Task: Add the task  Implement a new cloud-based logistics management system for a company to the section Design Review Sprint in the project ApprisePro and add a Due Date to the respective task as 2024/04/18
Action: Mouse moved to (638, 451)
Screenshot: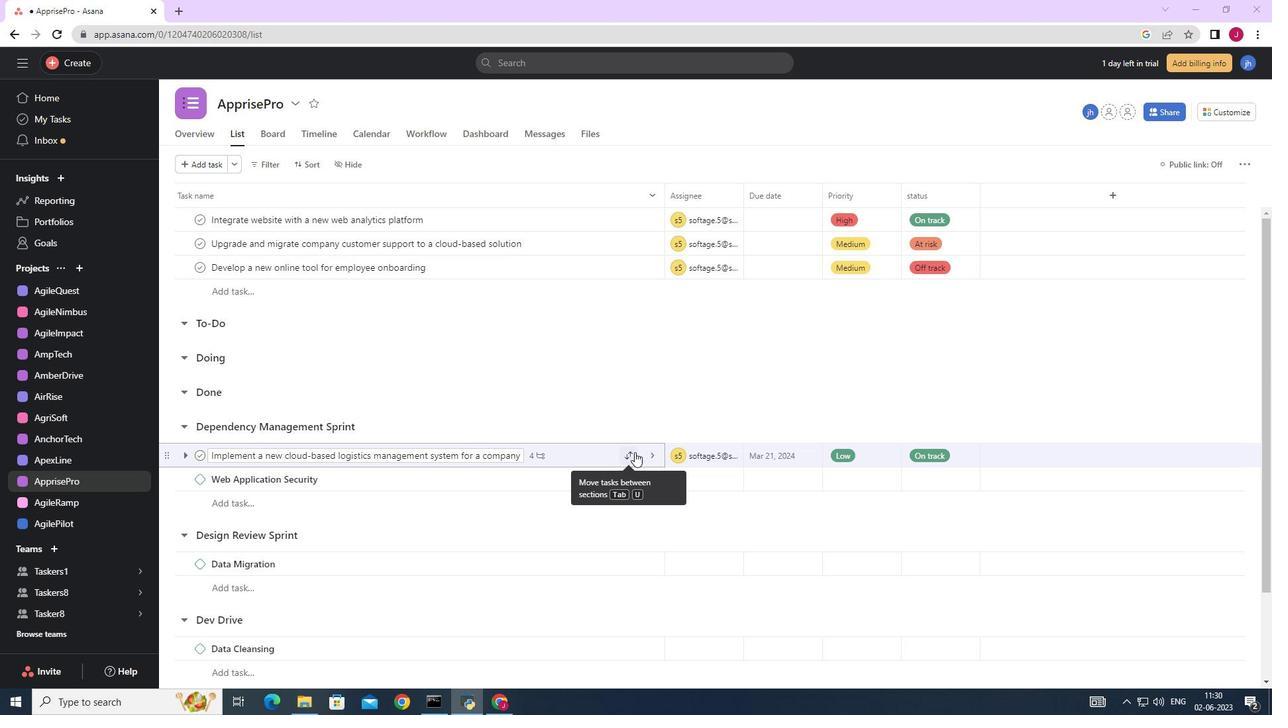 
Action: Mouse pressed left at (638, 451)
Screenshot: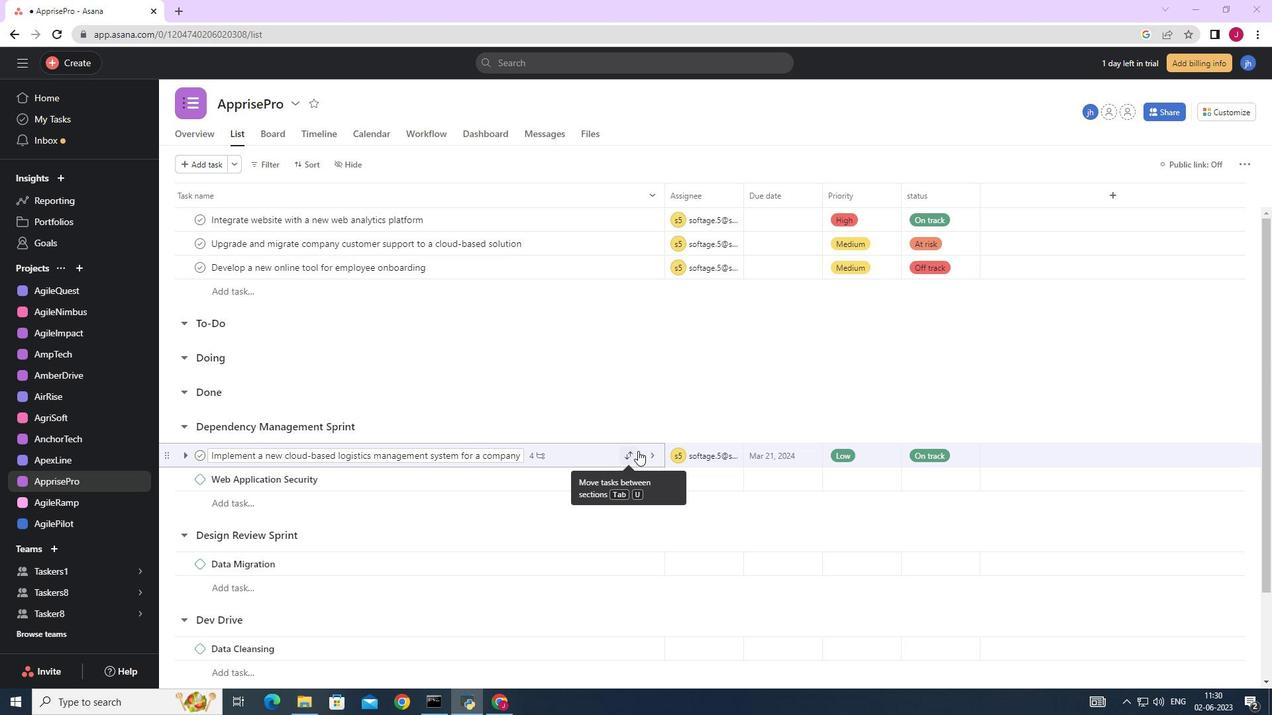 
Action: Mouse moved to (1252, 163)
Screenshot: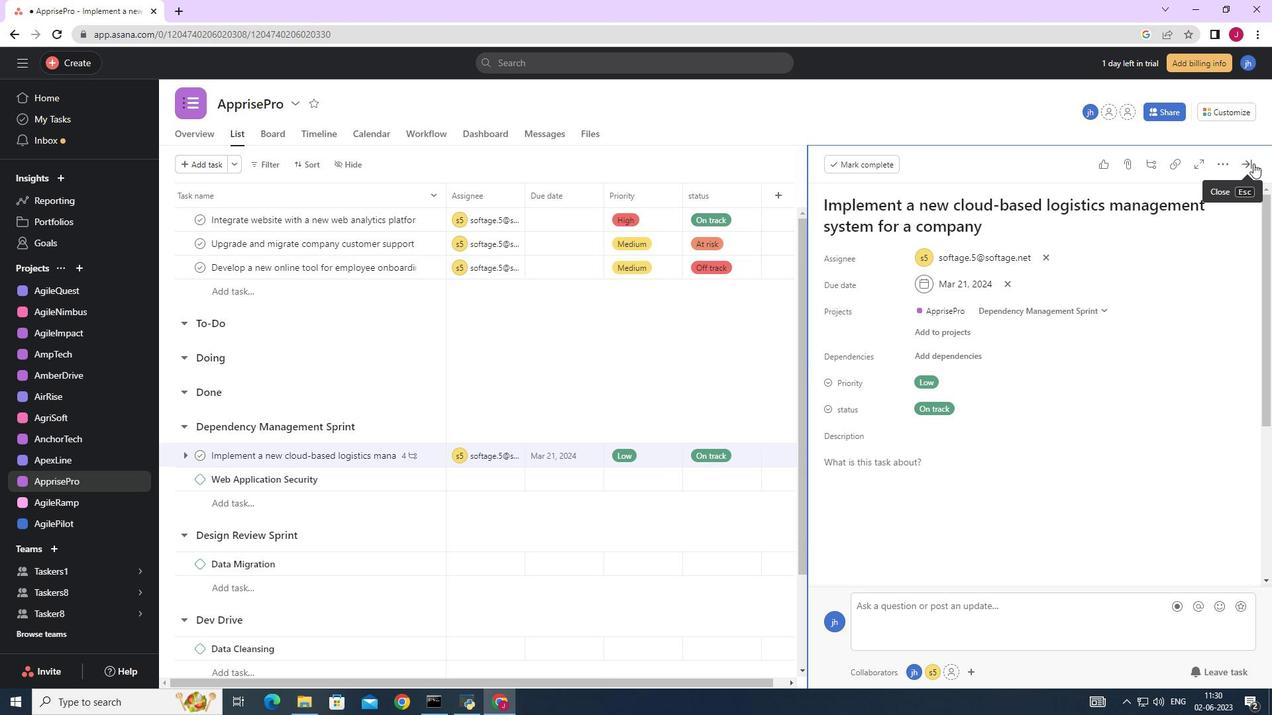 
Action: Mouse pressed left at (1252, 163)
Screenshot: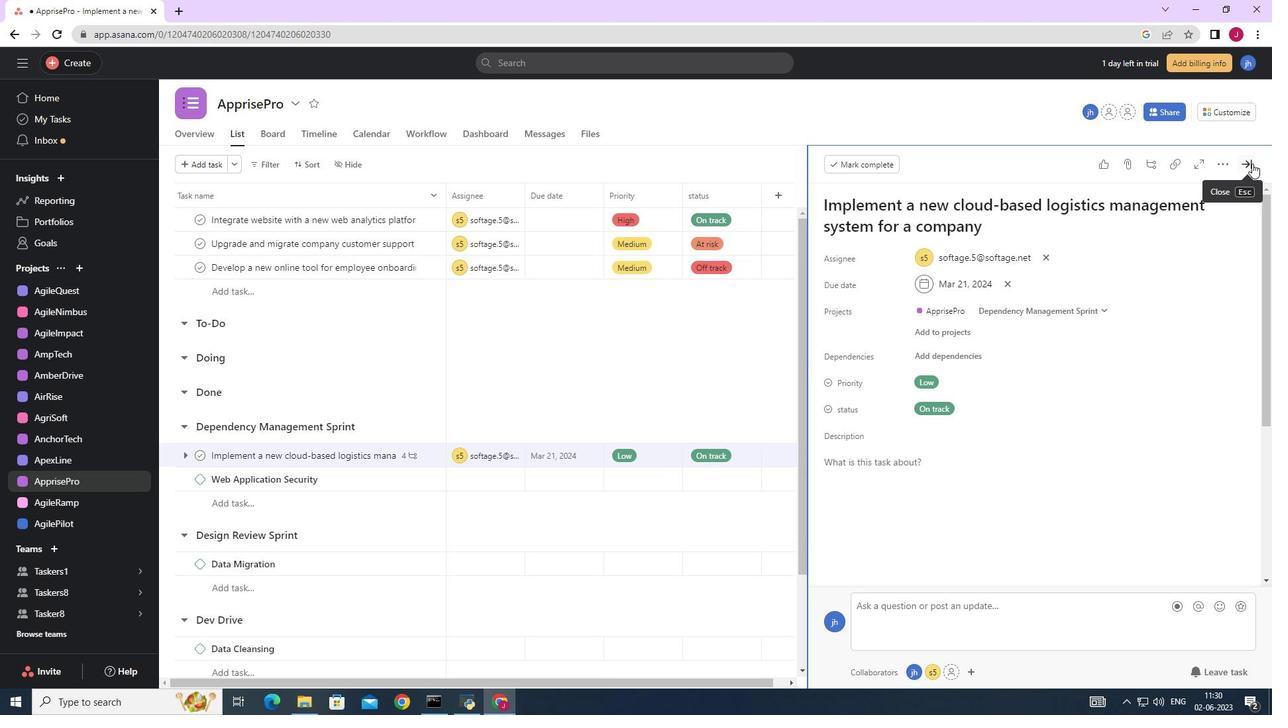 
Action: Mouse moved to (622, 457)
Screenshot: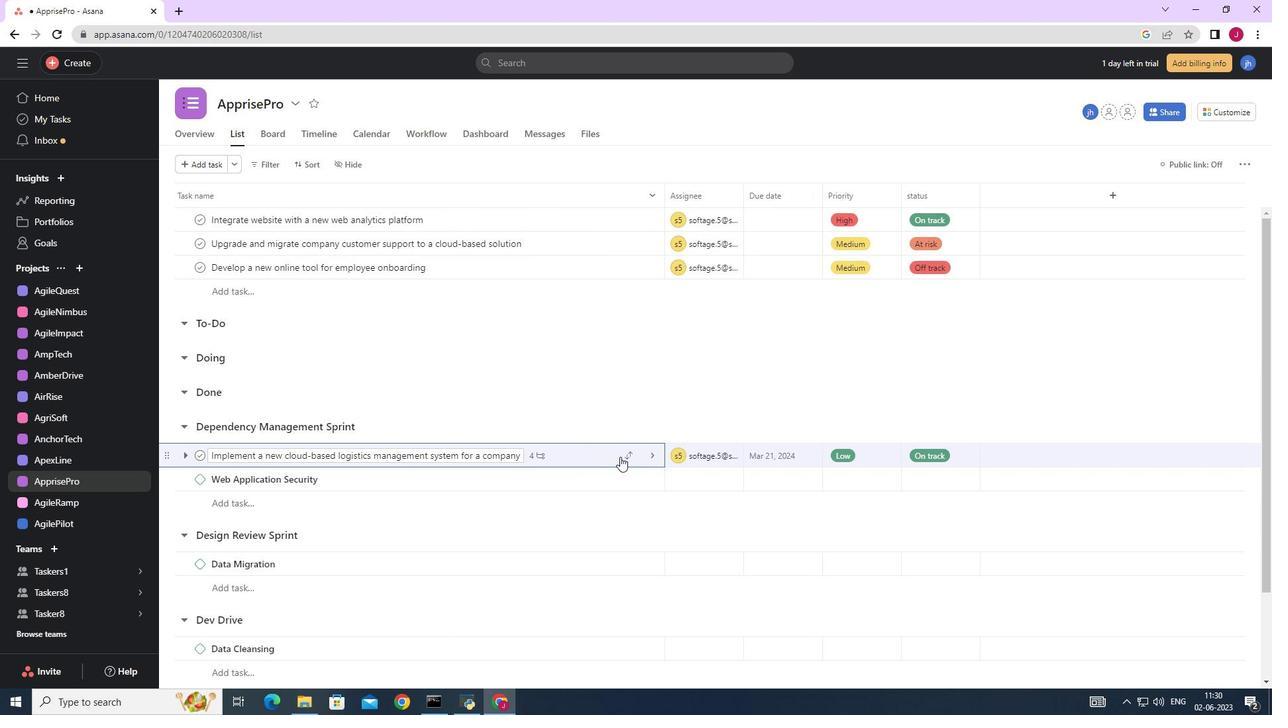 
Action: Mouse pressed left at (622, 457)
Screenshot: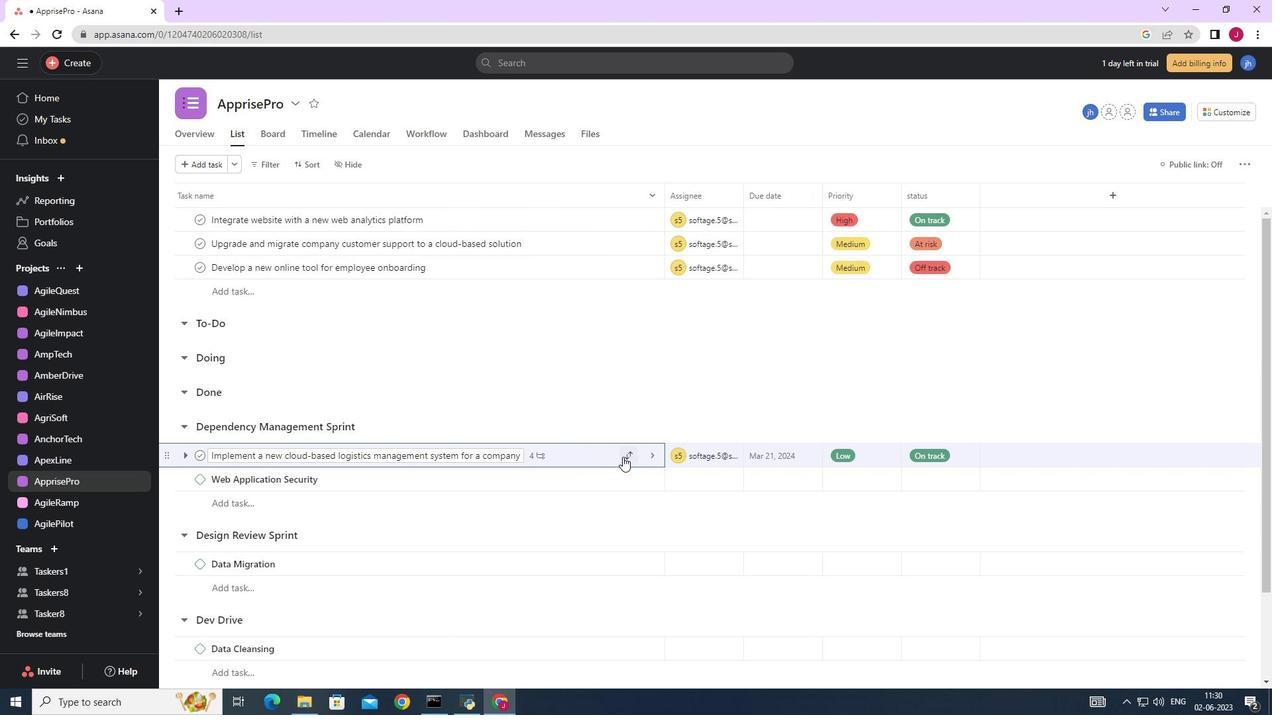 
Action: Mouse moved to (627, 459)
Screenshot: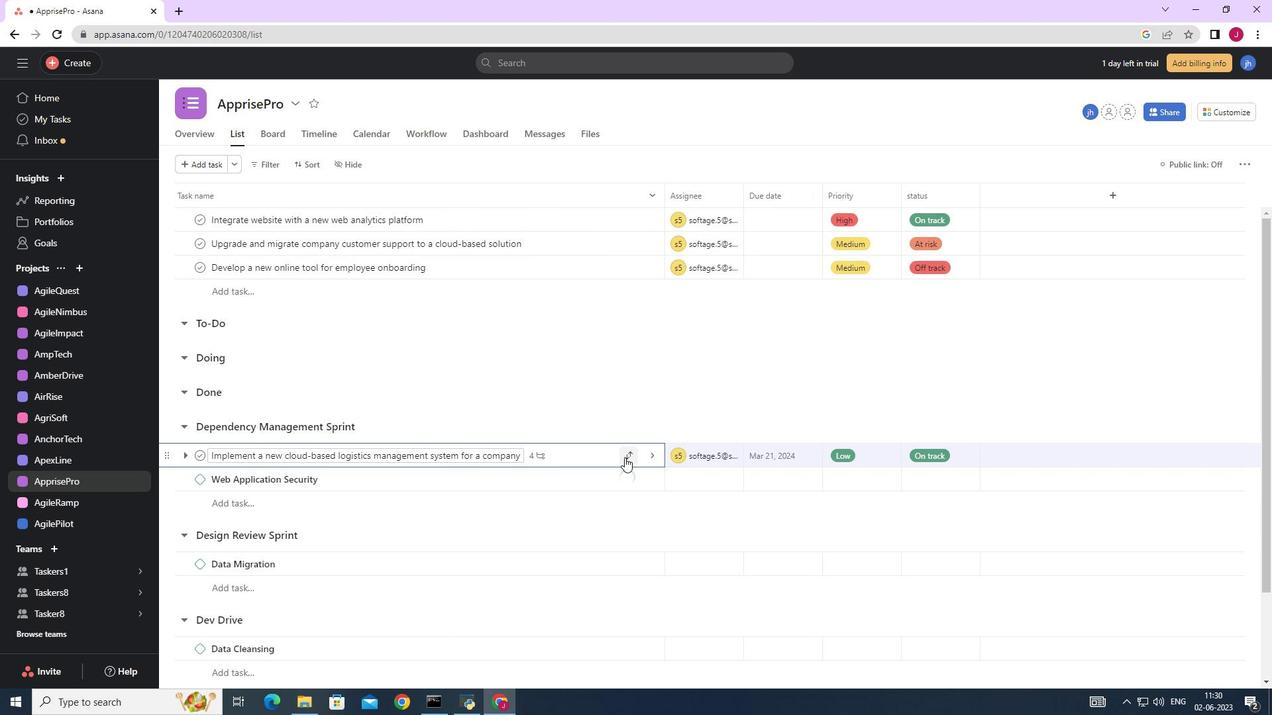 
Action: Mouse scrolled (627, 459) with delta (0, 0)
Screenshot: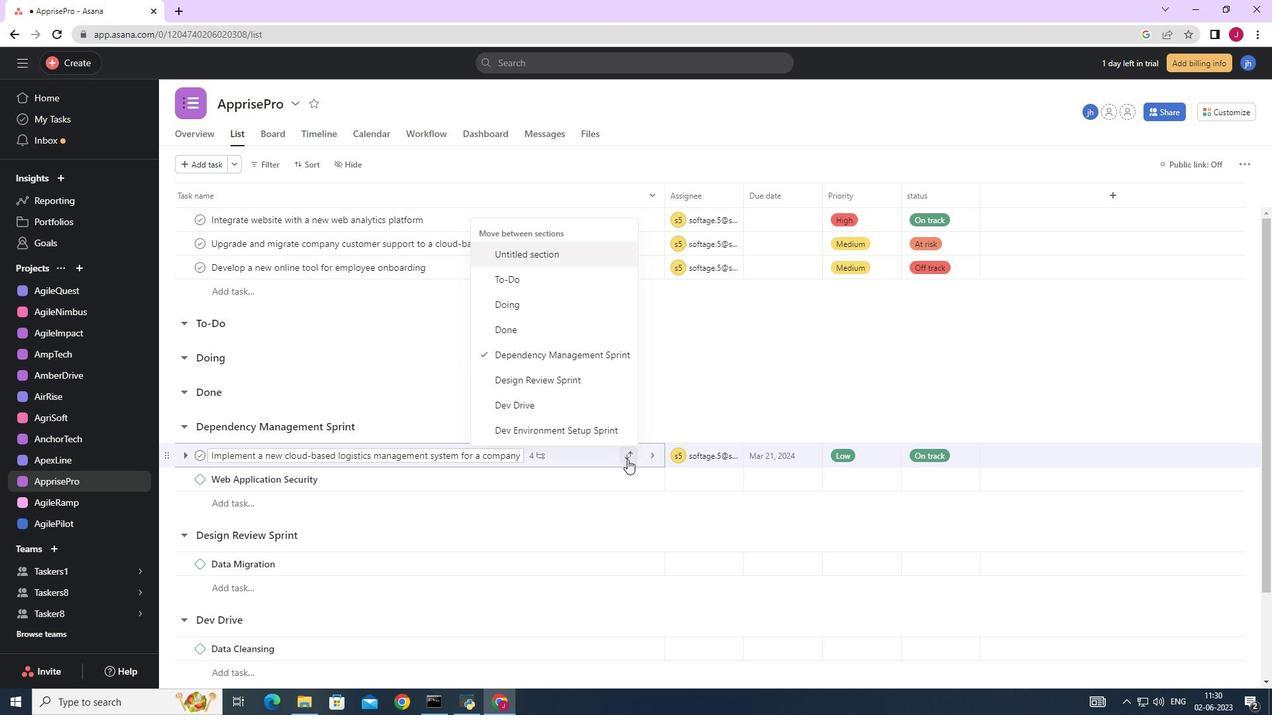 
Action: Mouse scrolled (627, 459) with delta (0, 0)
Screenshot: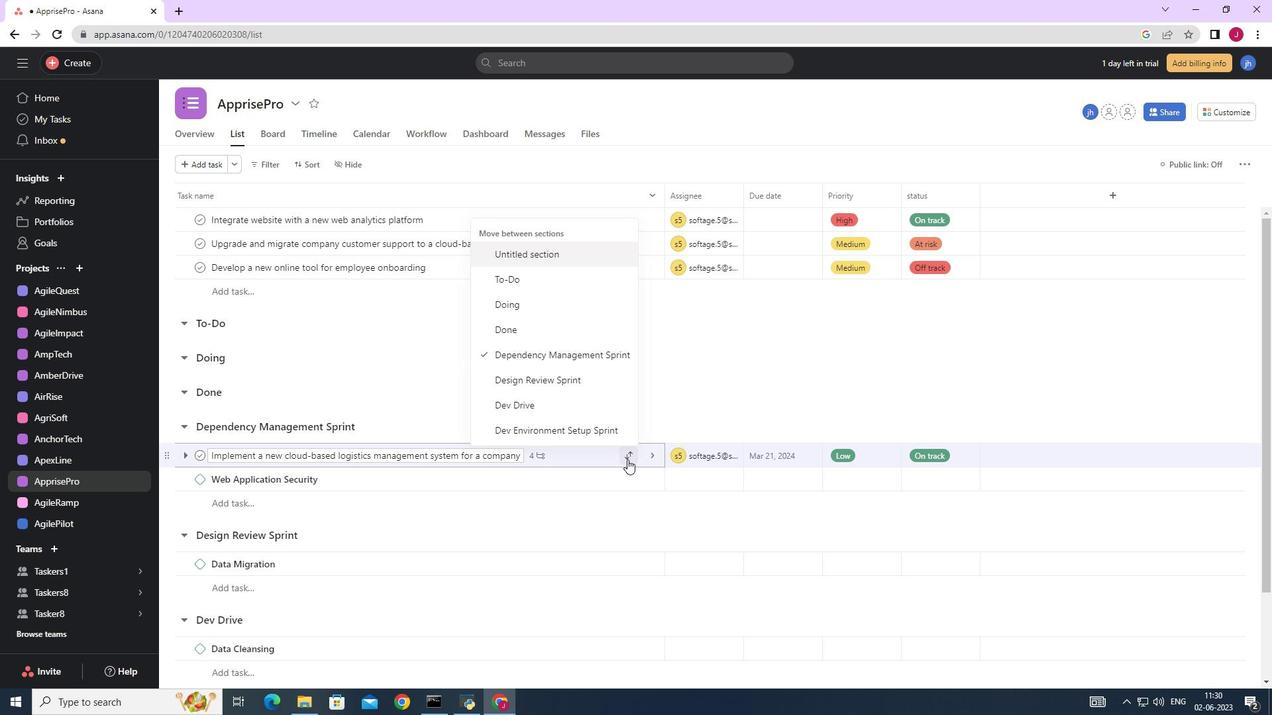 
Action: Mouse moved to (627, 459)
Screenshot: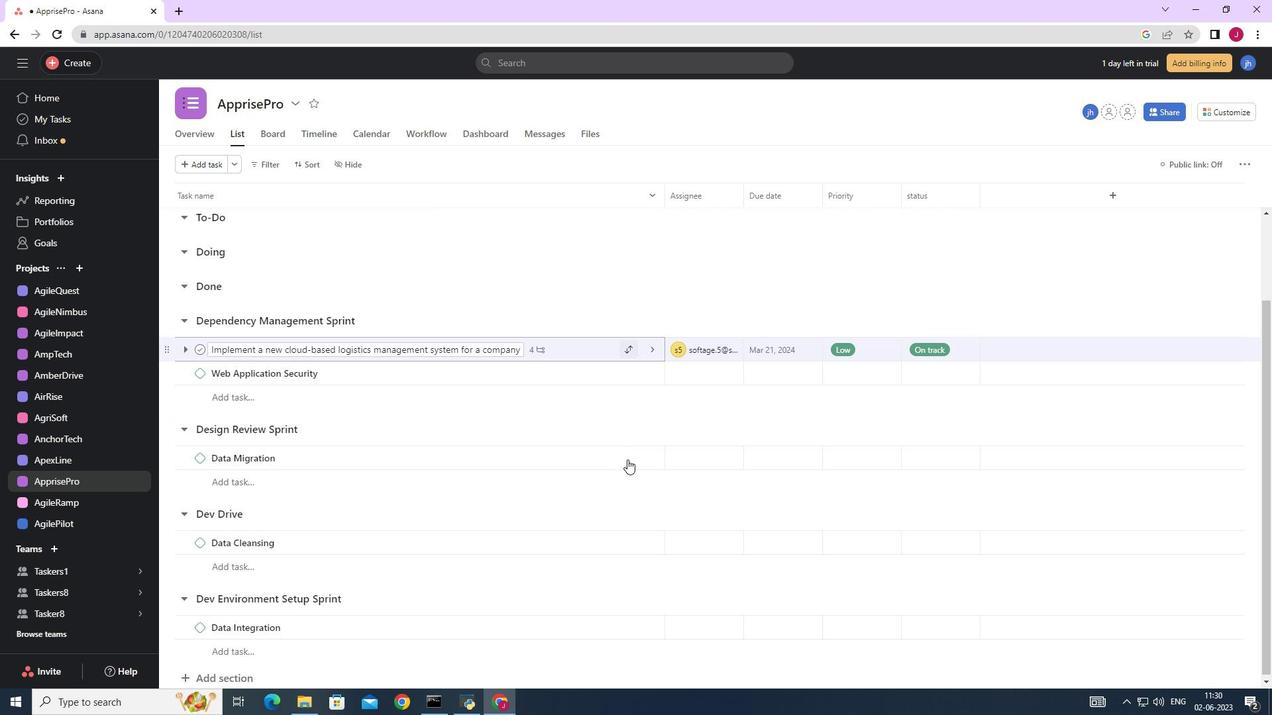 
Action: Mouse scrolled (627, 460) with delta (0, 0)
Screenshot: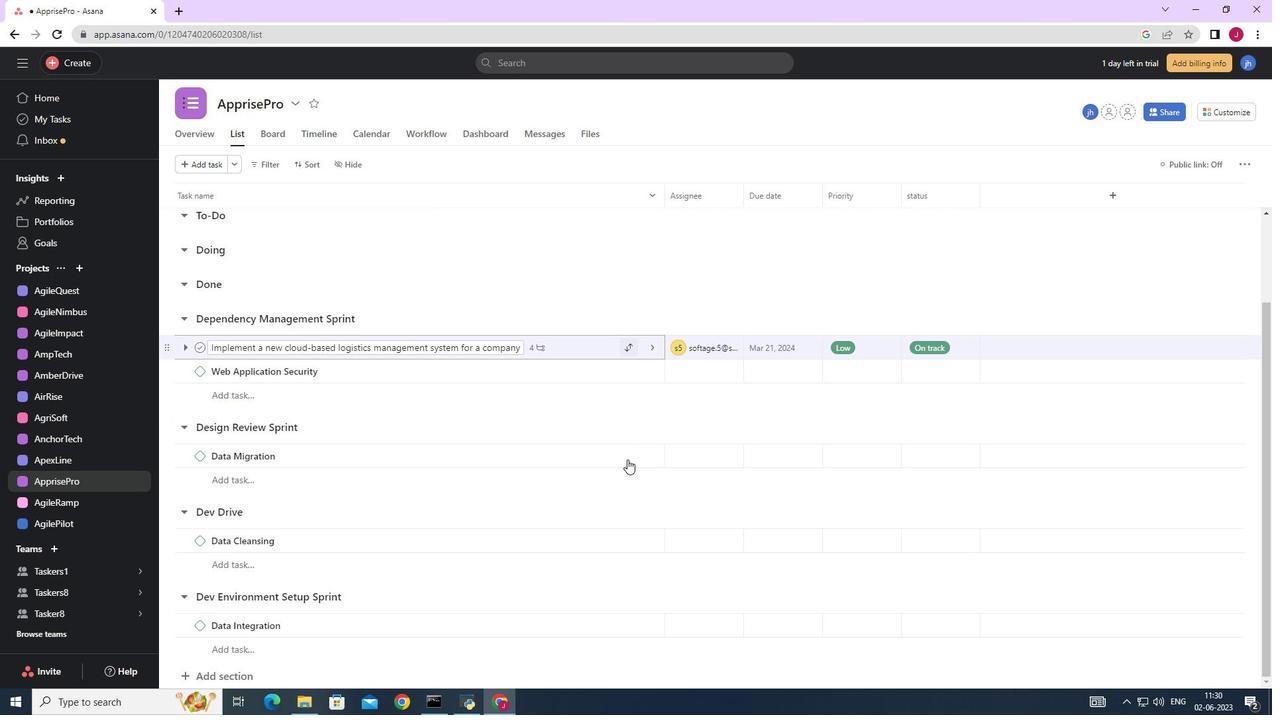 
Action: Mouse scrolled (627, 460) with delta (0, 0)
Screenshot: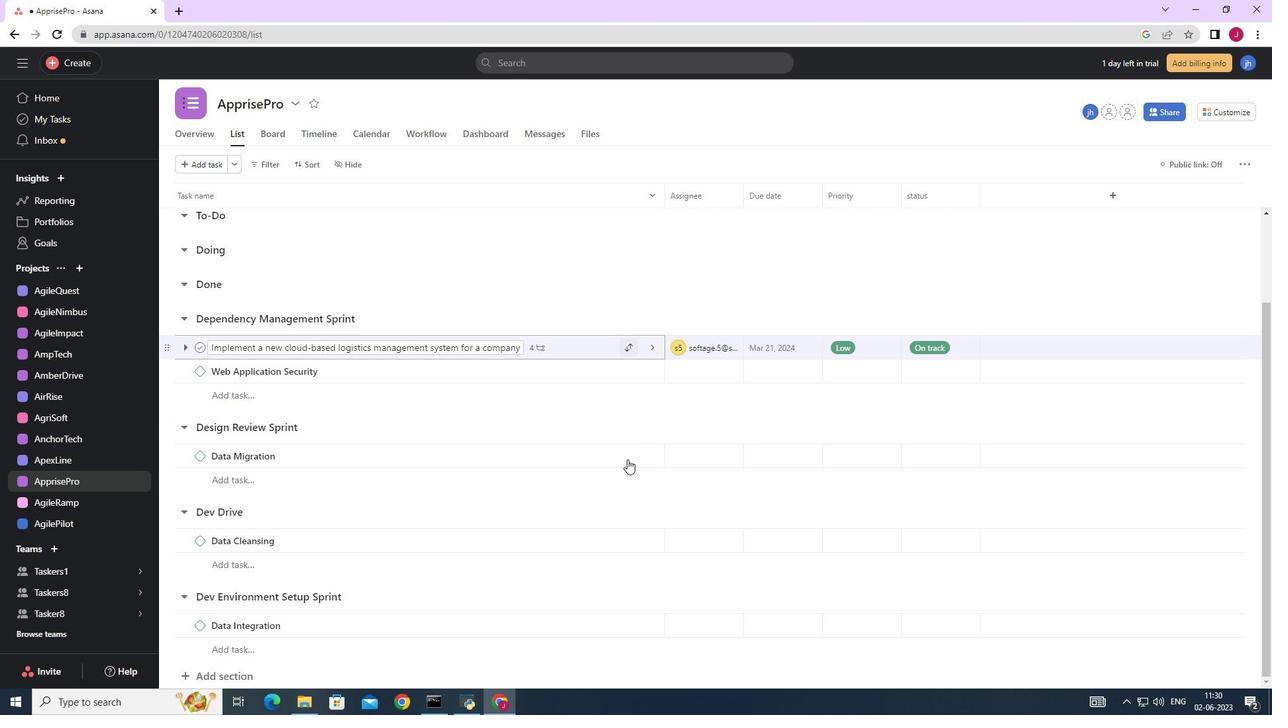 
Action: Mouse scrolled (627, 460) with delta (0, 0)
Screenshot: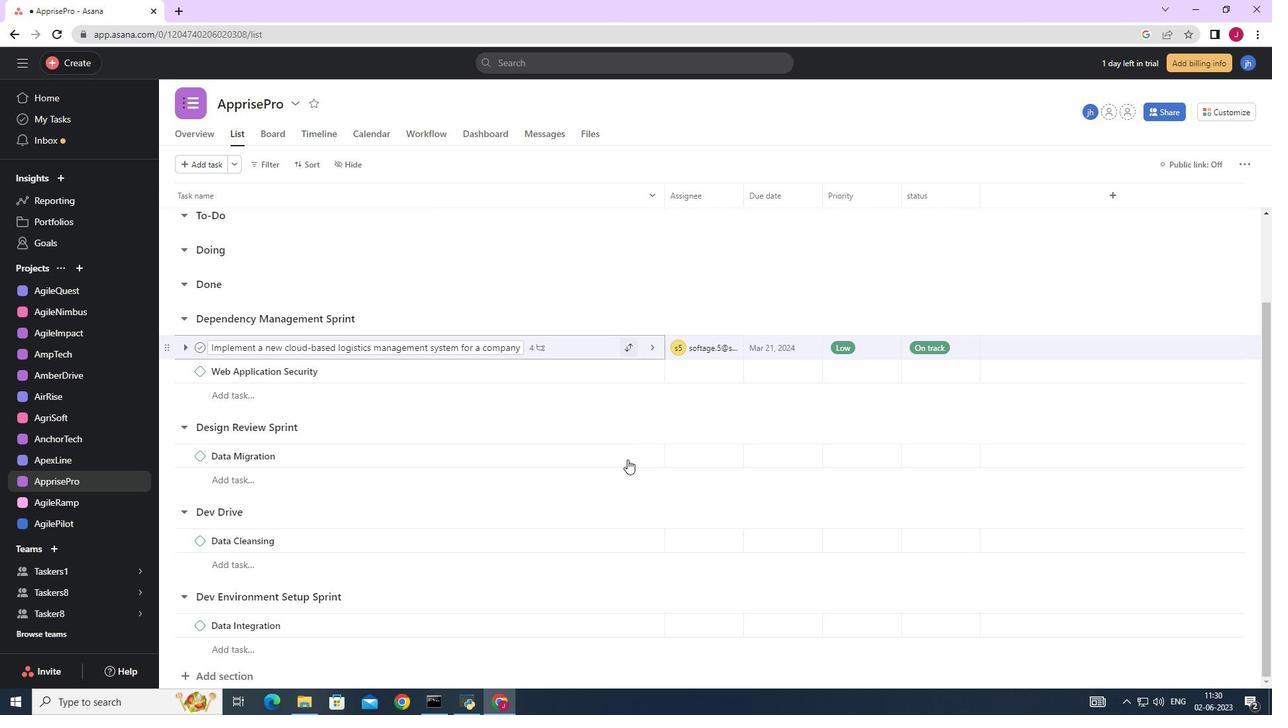 
Action: Mouse scrolled (627, 460) with delta (0, 0)
Screenshot: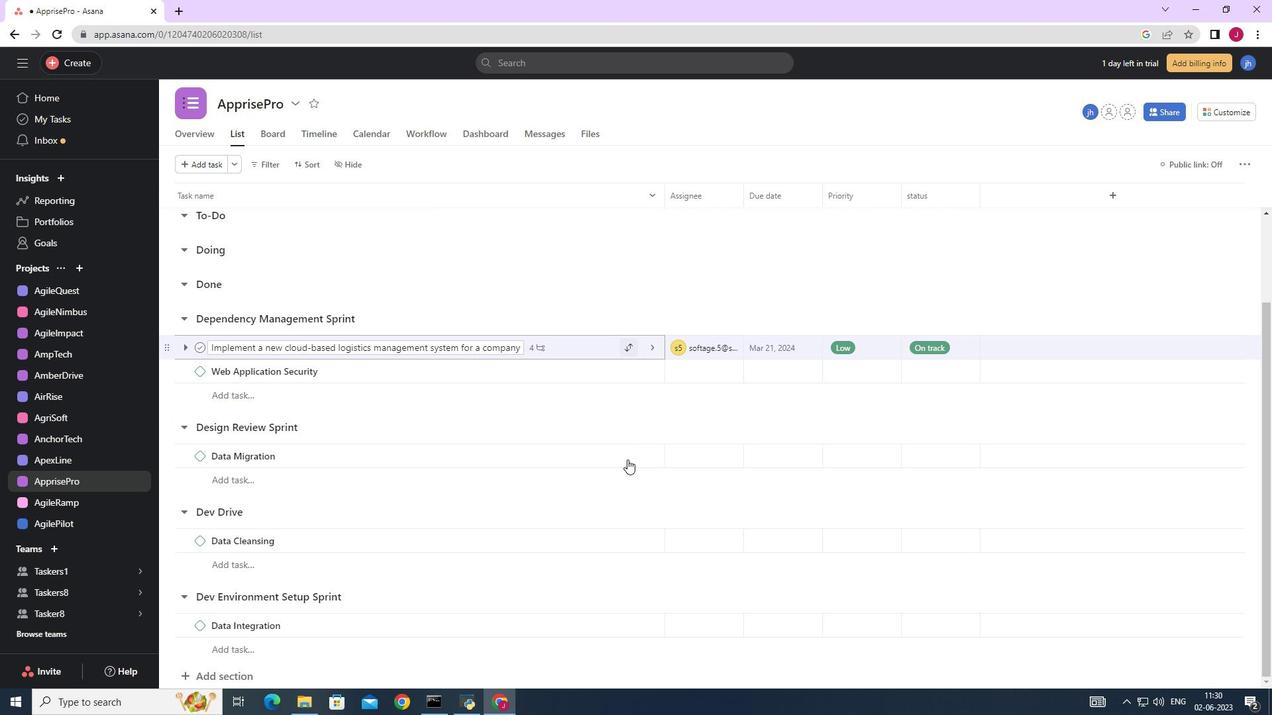 
Action: Mouse moved to (627, 459)
Screenshot: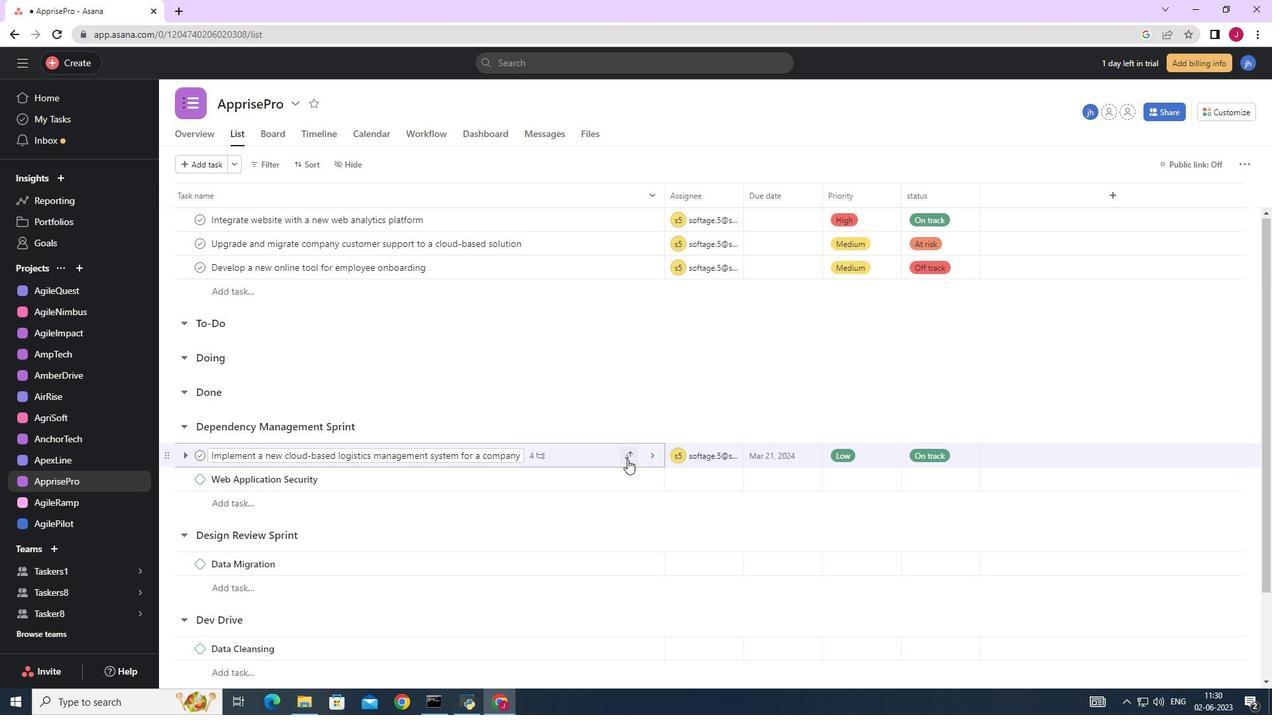 
Action: Mouse pressed left at (627, 459)
Screenshot: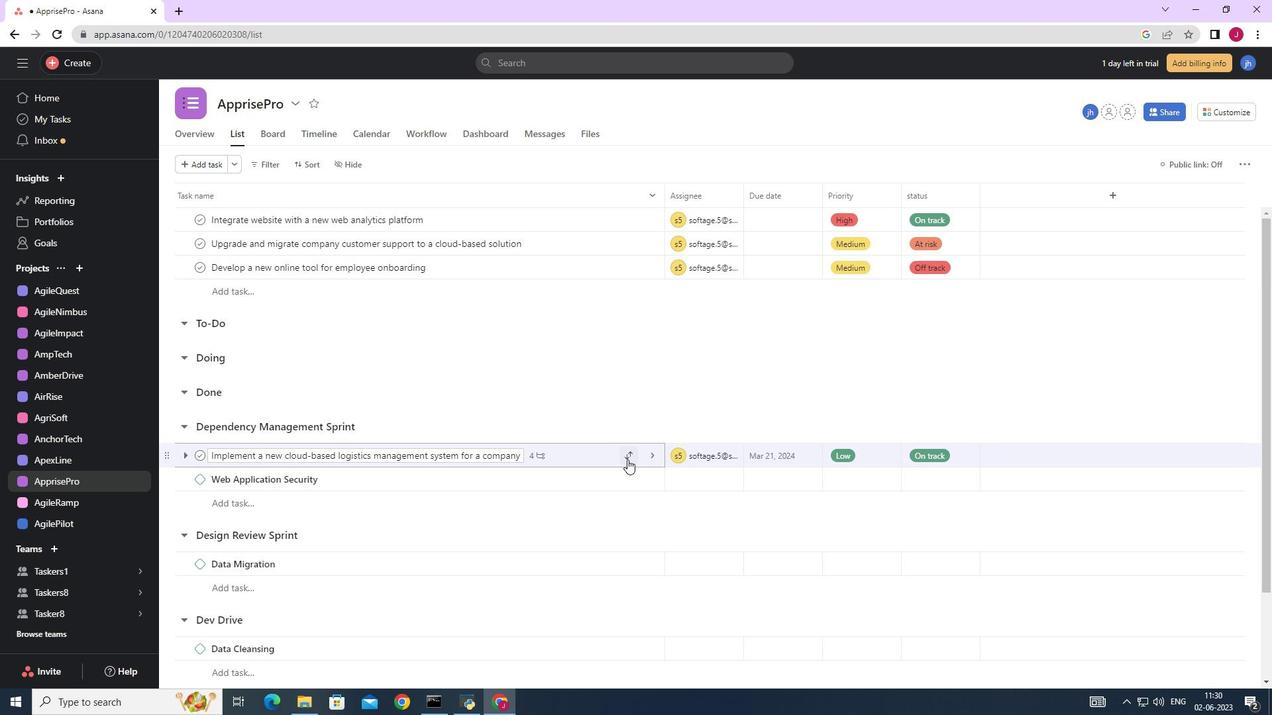
Action: Mouse moved to (536, 380)
Screenshot: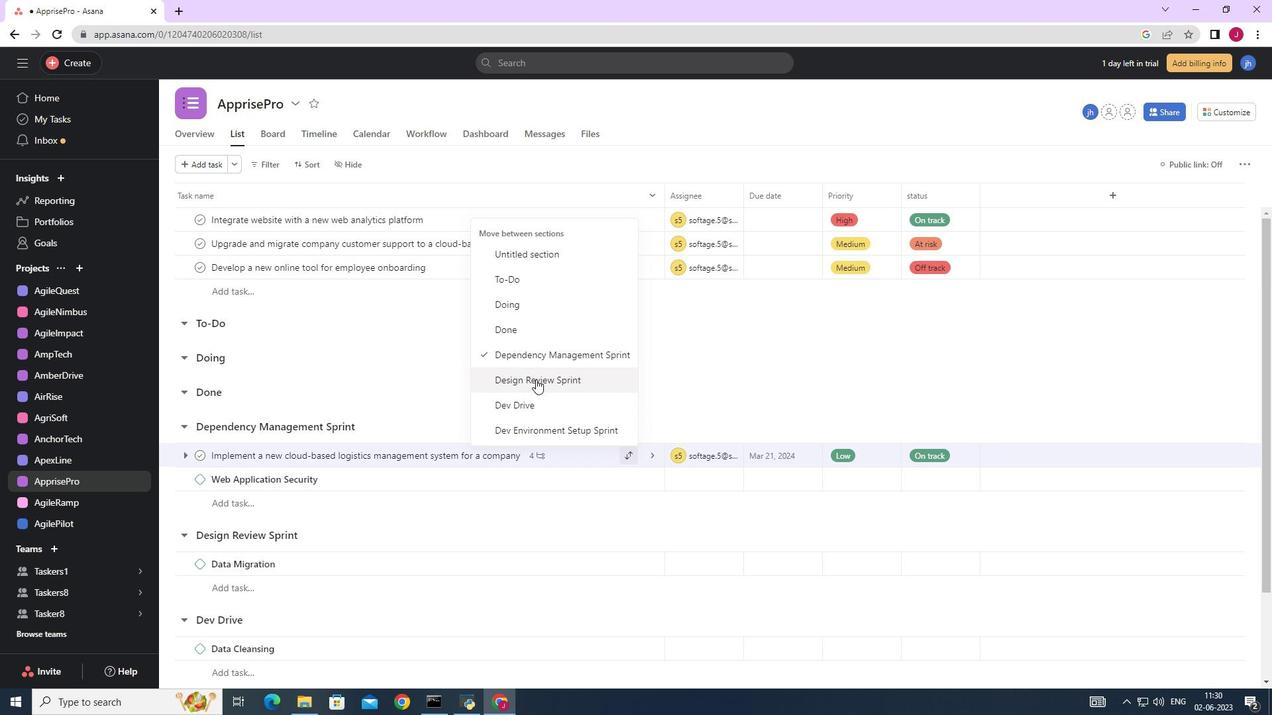 
Action: Mouse pressed left at (536, 380)
Screenshot: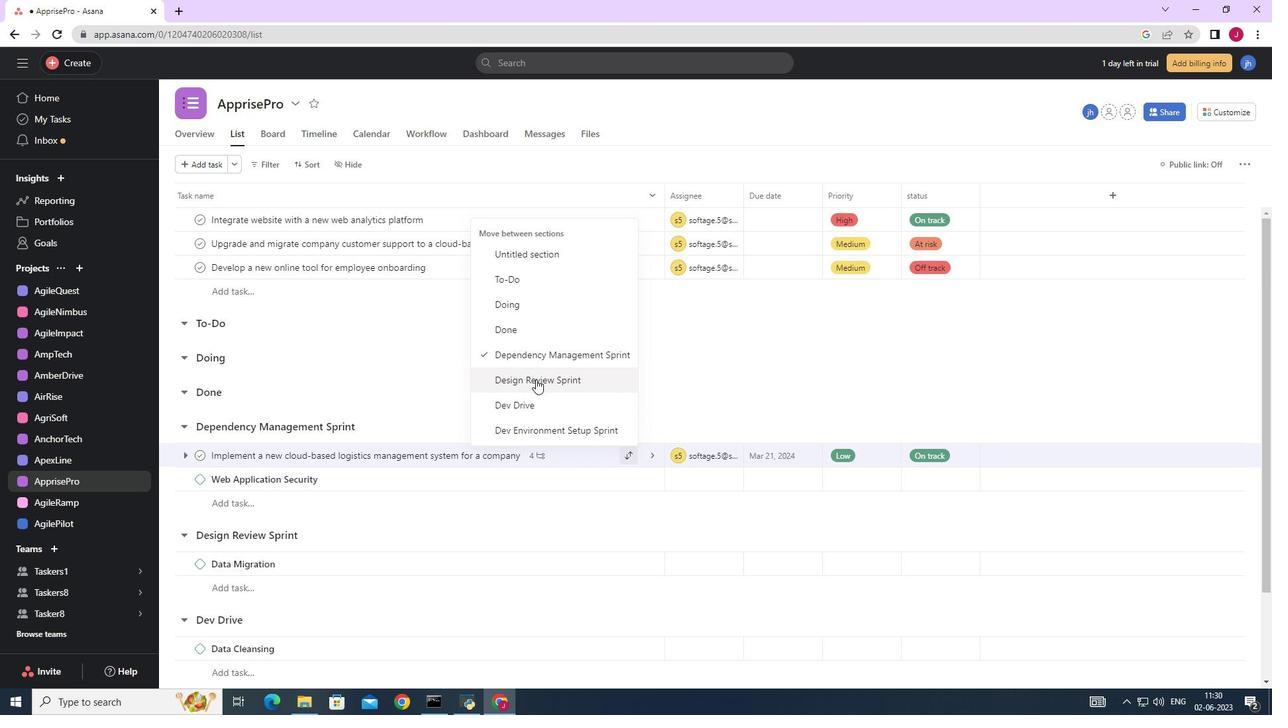 
Action: Mouse moved to (811, 539)
Screenshot: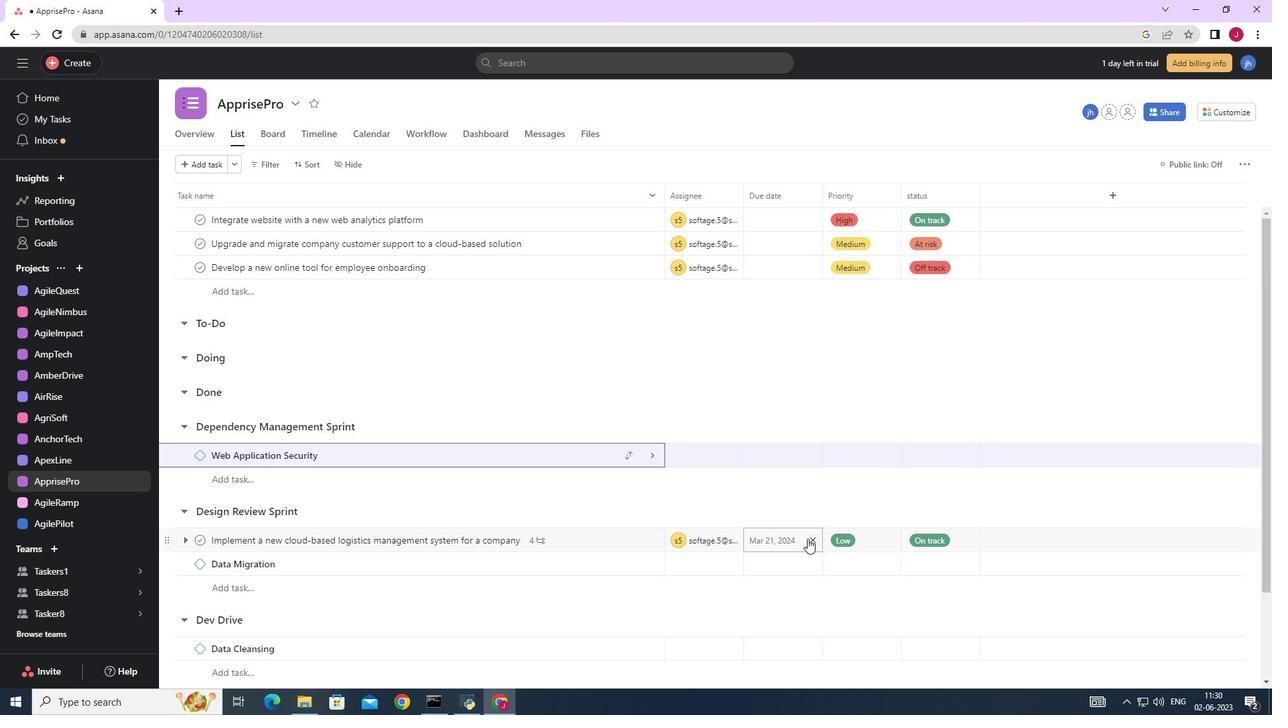 
Action: Mouse pressed left at (811, 539)
Screenshot: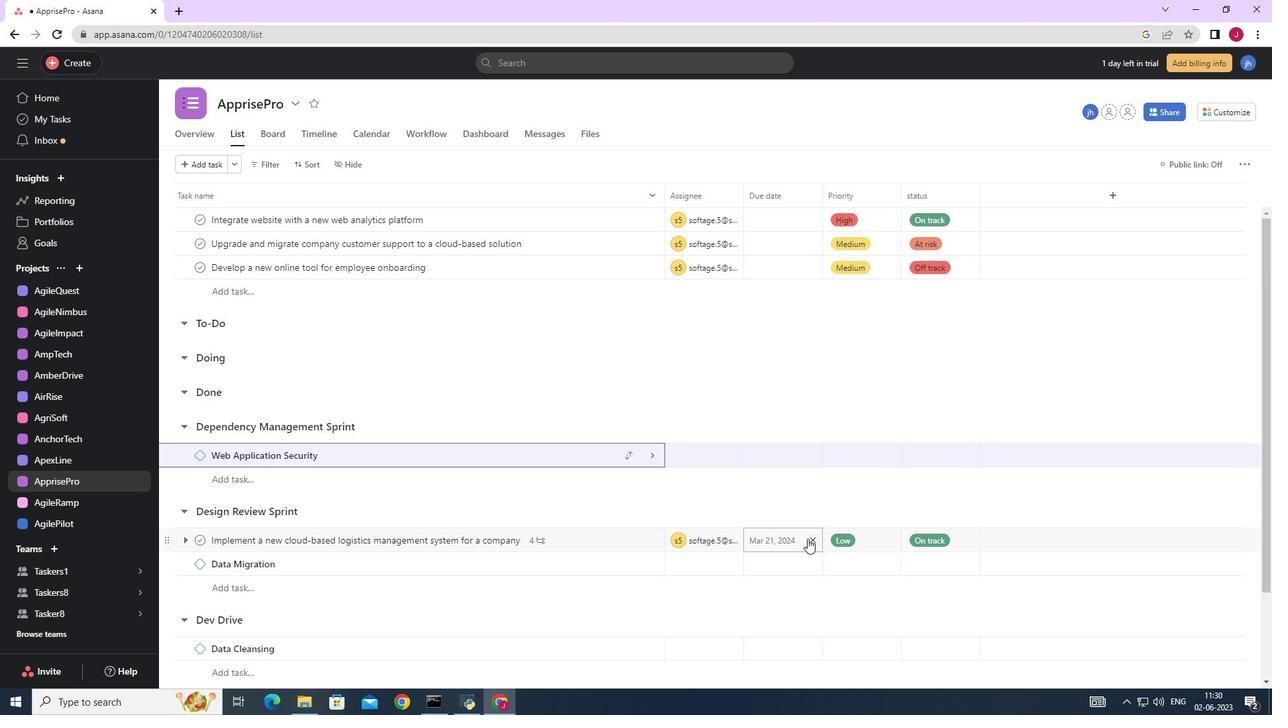 
Action: Mouse moved to (770, 542)
Screenshot: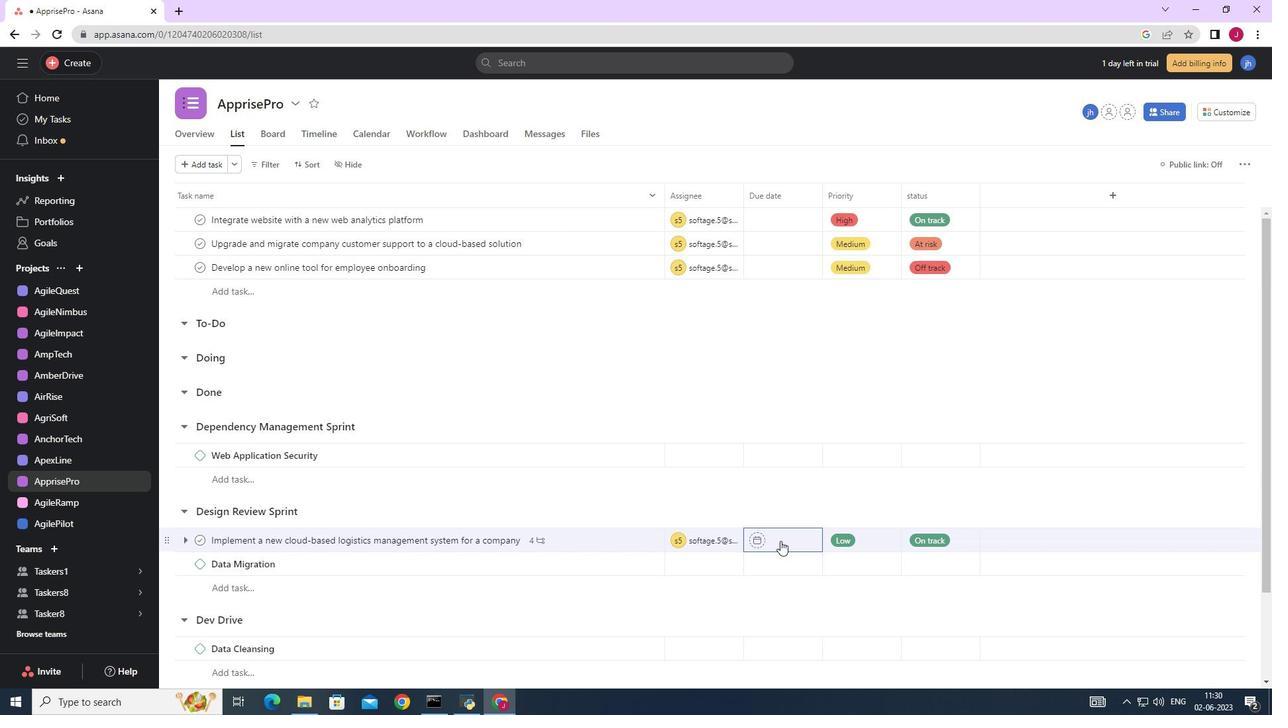 
Action: Mouse pressed left at (770, 542)
Screenshot: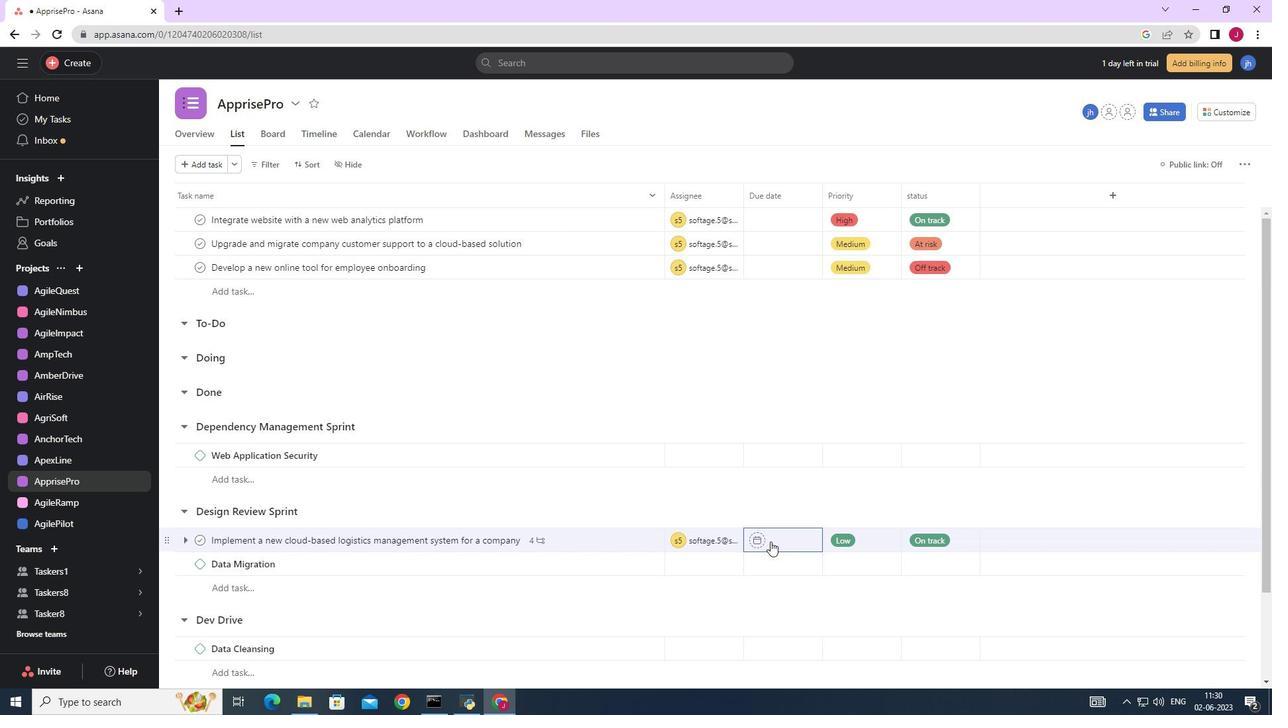 
Action: Mouse moved to (915, 331)
Screenshot: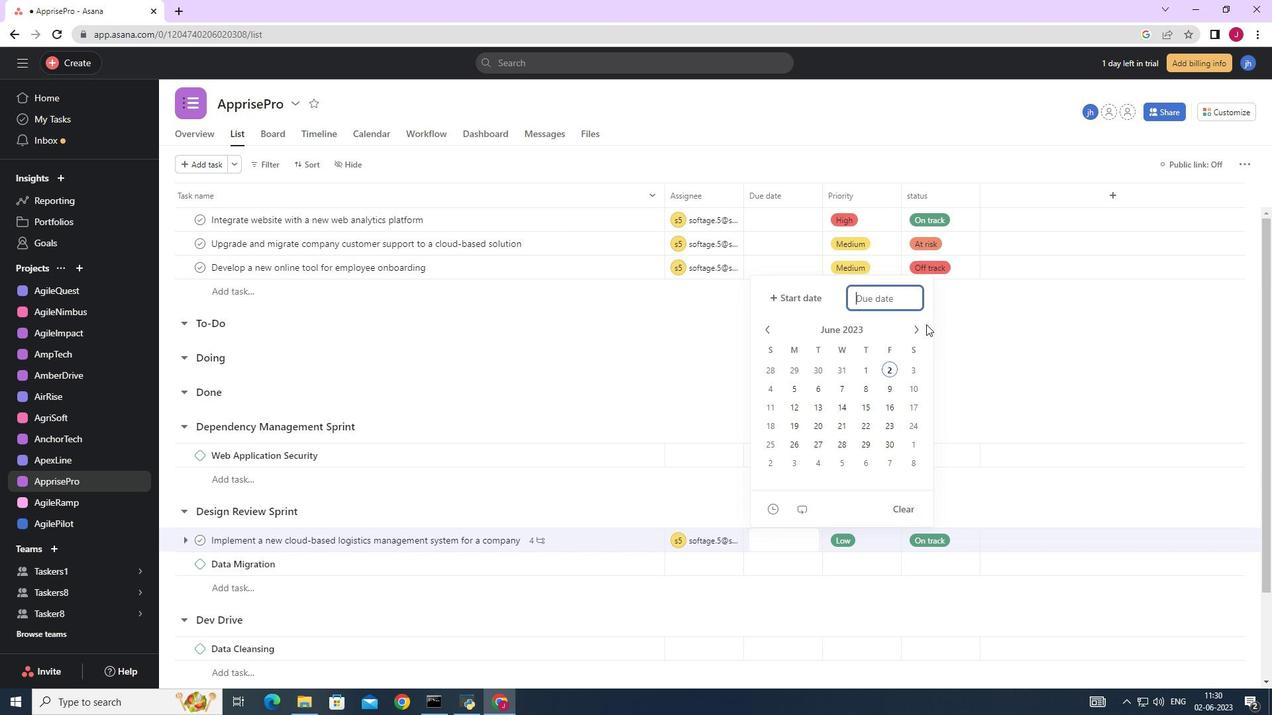 
Action: Mouse pressed left at (915, 331)
Screenshot: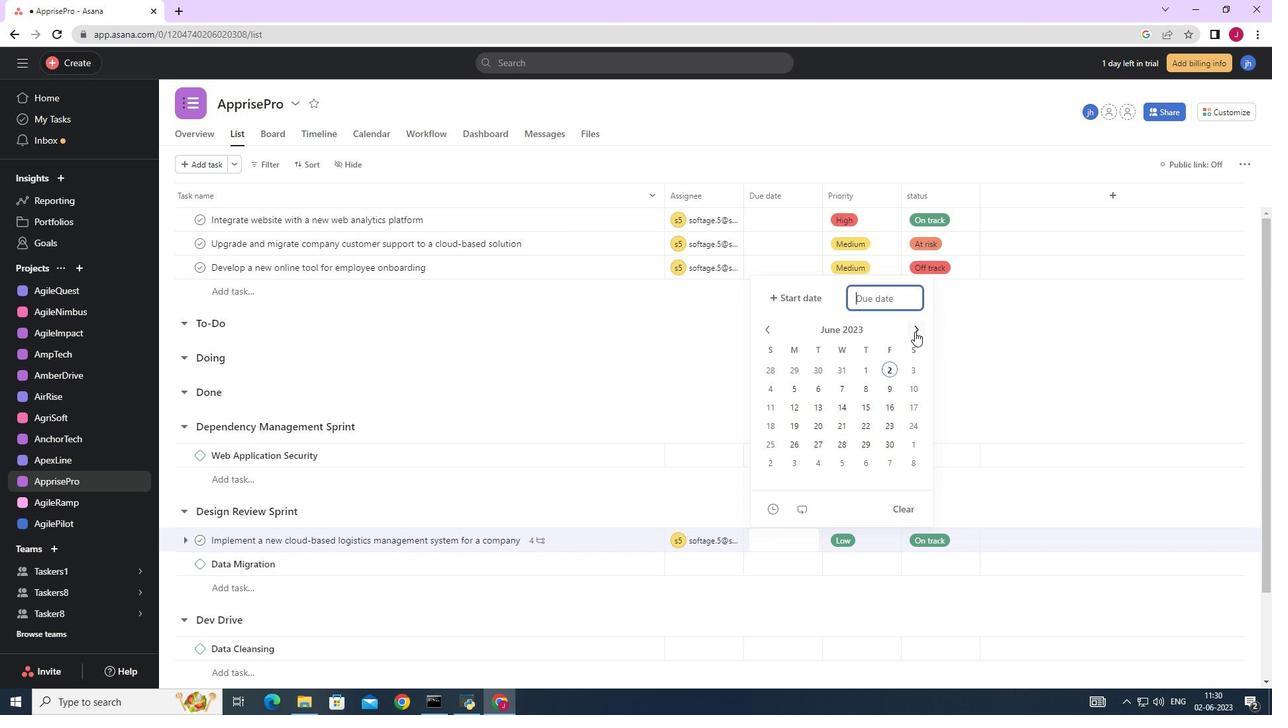 
Action: Mouse pressed left at (915, 331)
Screenshot: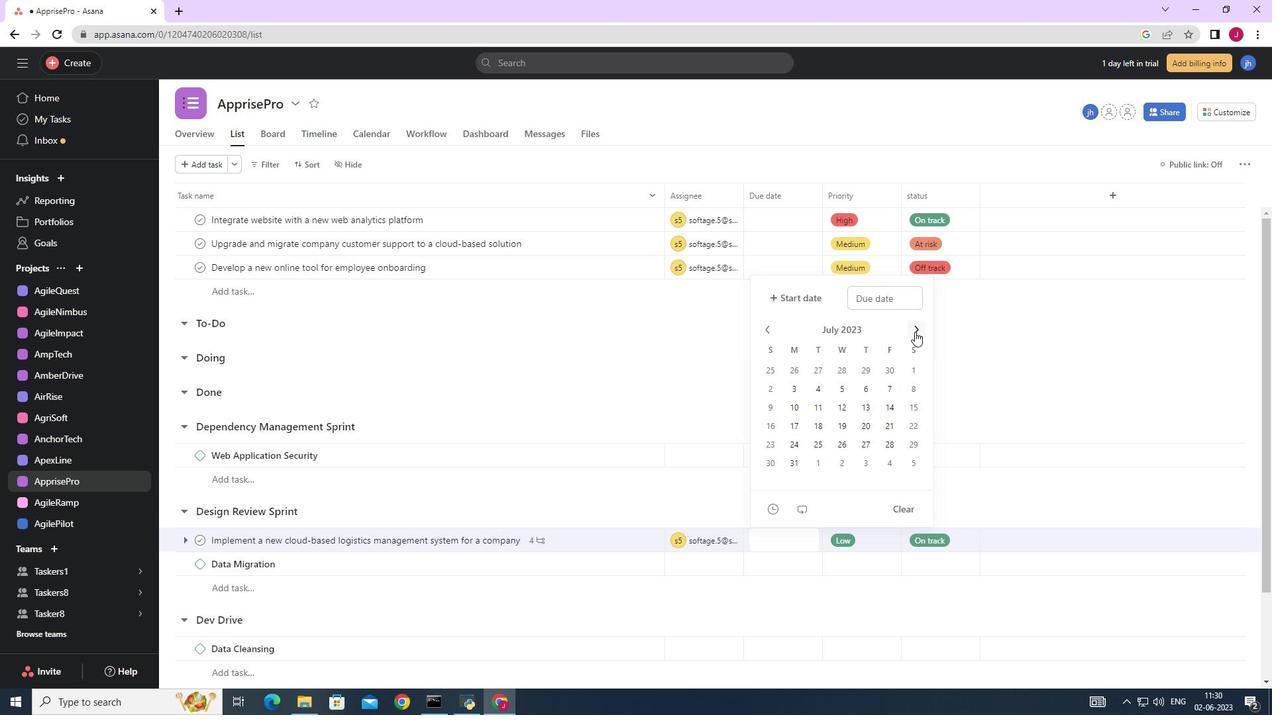 
Action: Mouse pressed left at (915, 331)
Screenshot: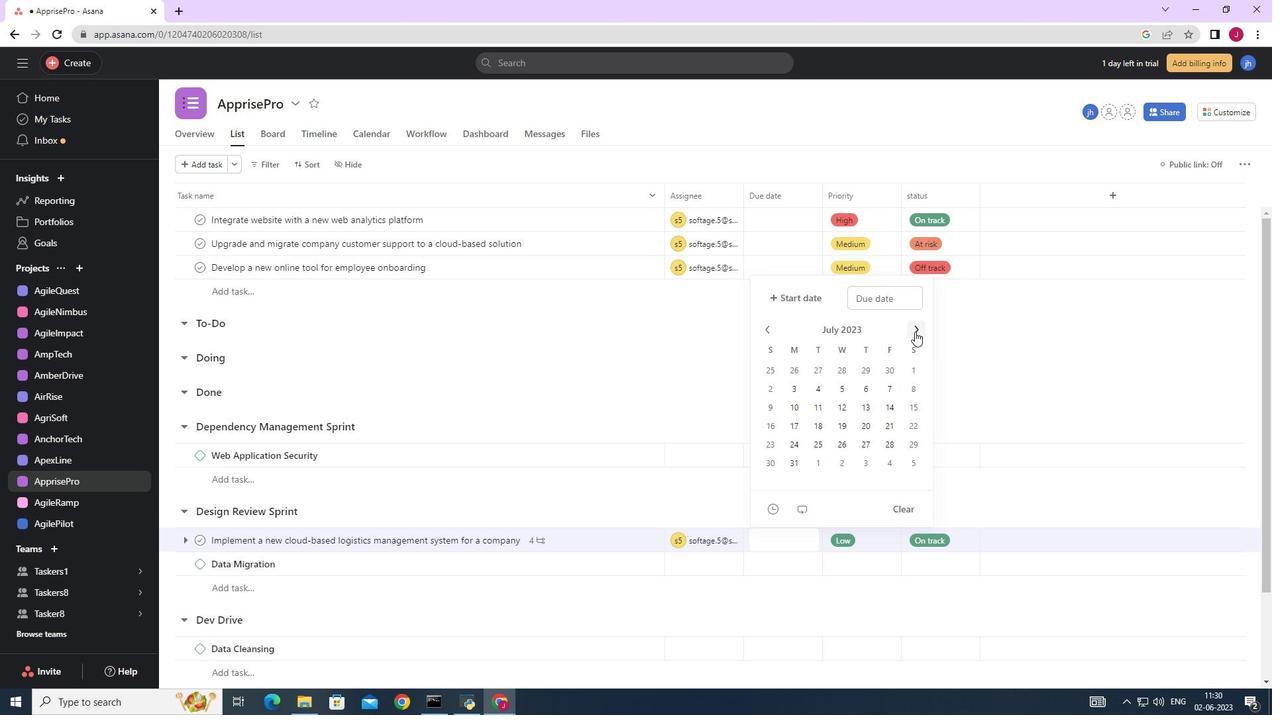 
Action: Mouse pressed left at (915, 331)
Screenshot: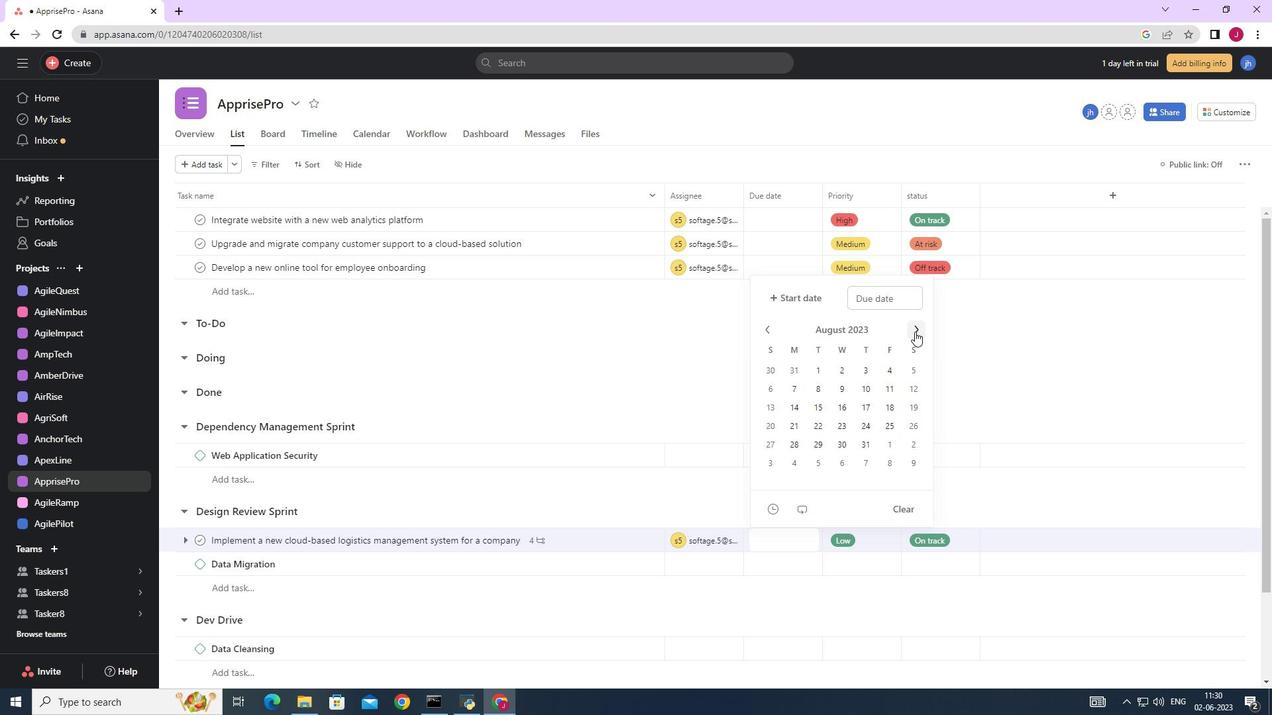 
Action: Mouse pressed left at (915, 331)
Screenshot: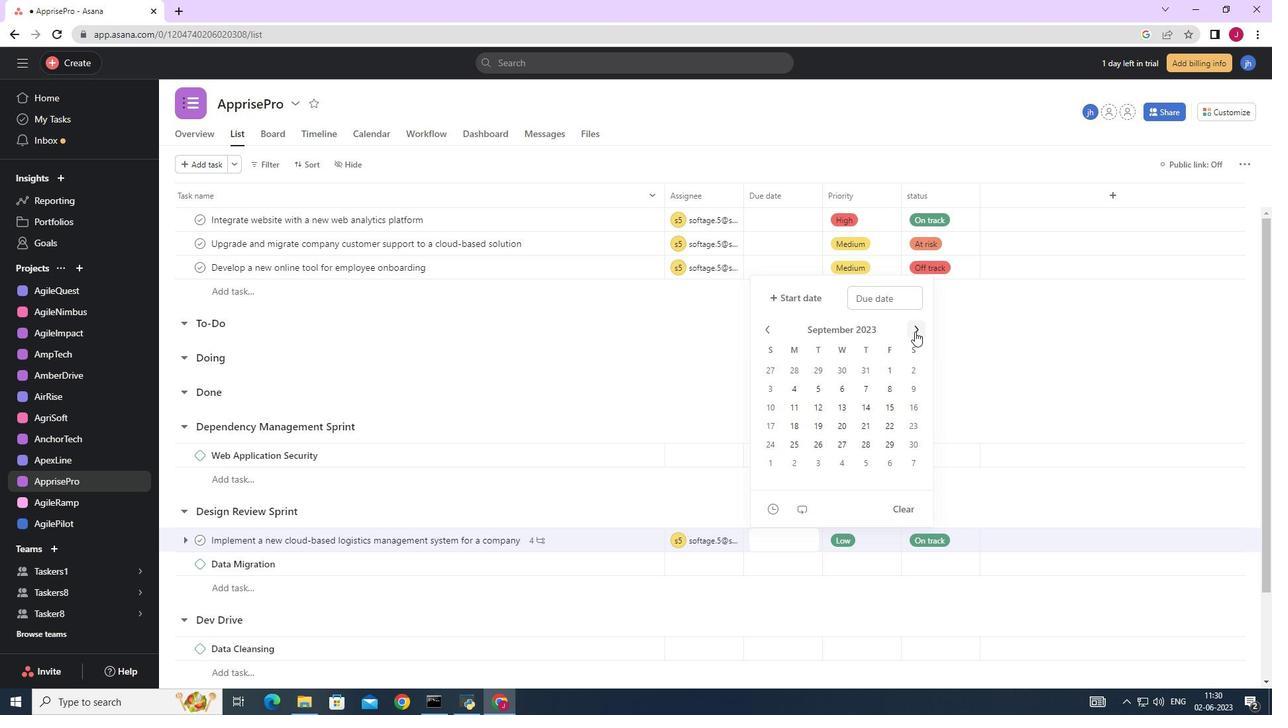 
Action: Mouse pressed left at (915, 331)
Screenshot: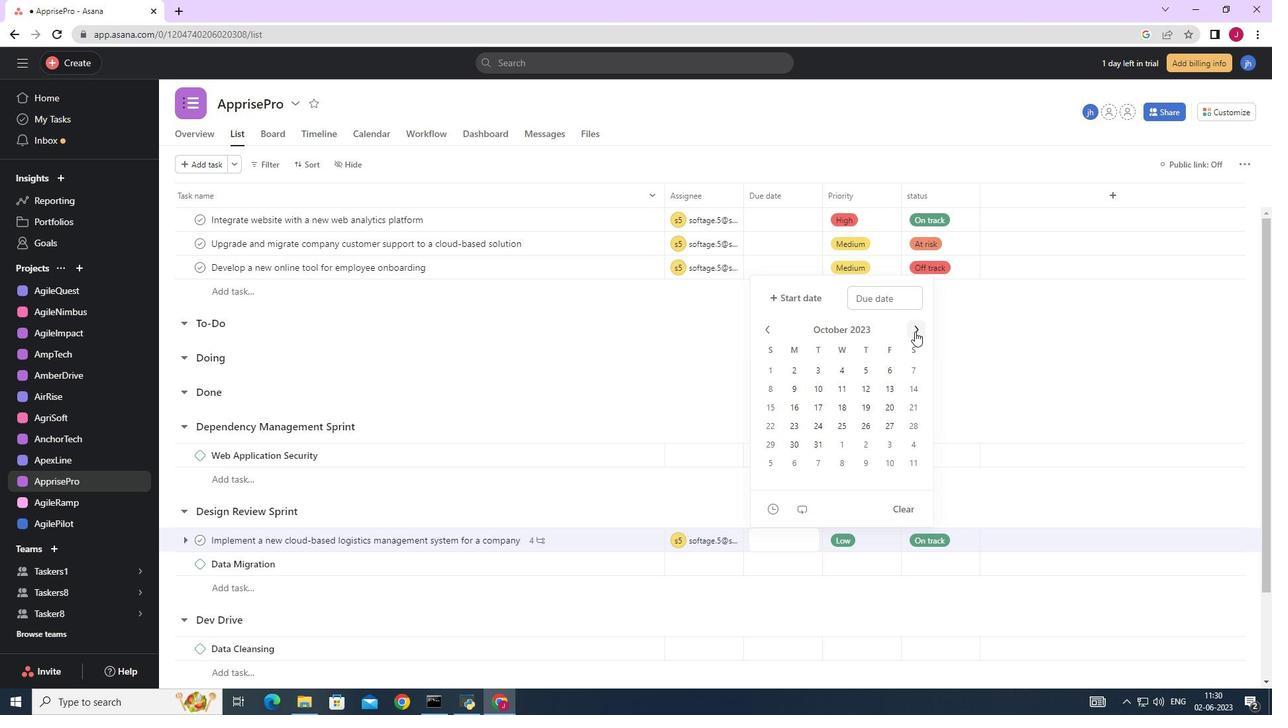 
Action: Mouse pressed left at (915, 331)
Screenshot: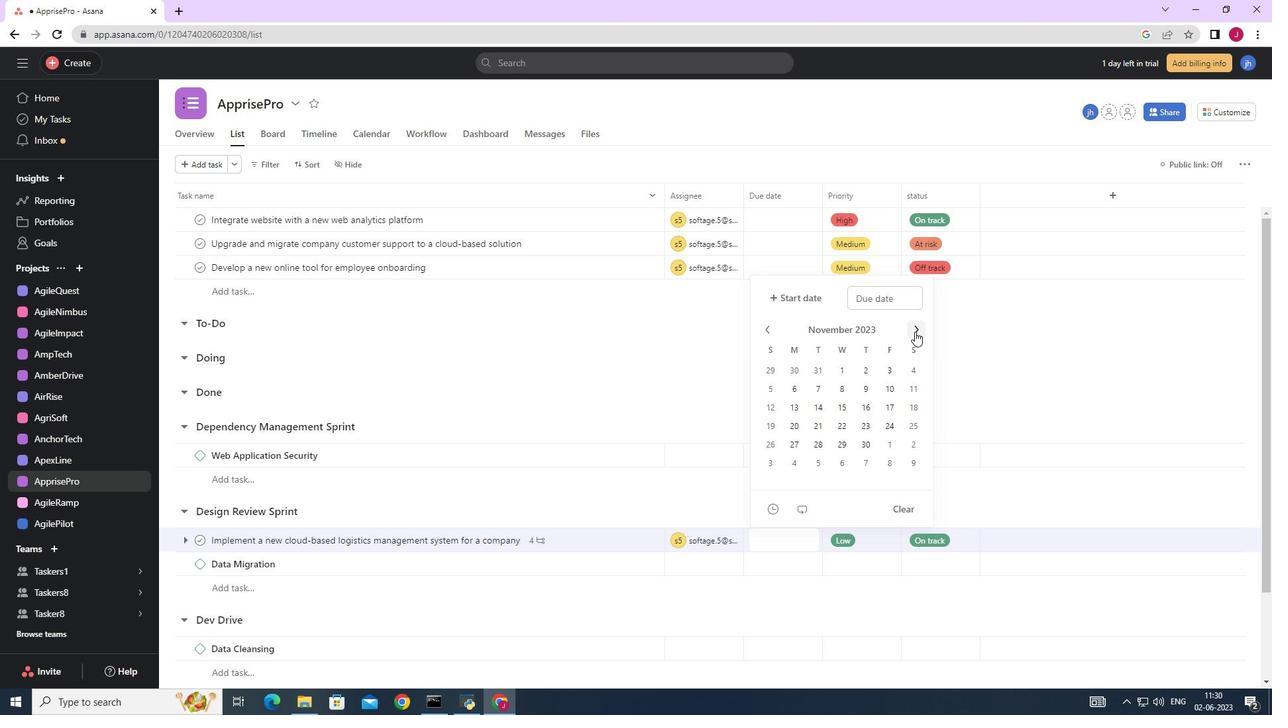 
Action: Mouse pressed left at (915, 331)
Screenshot: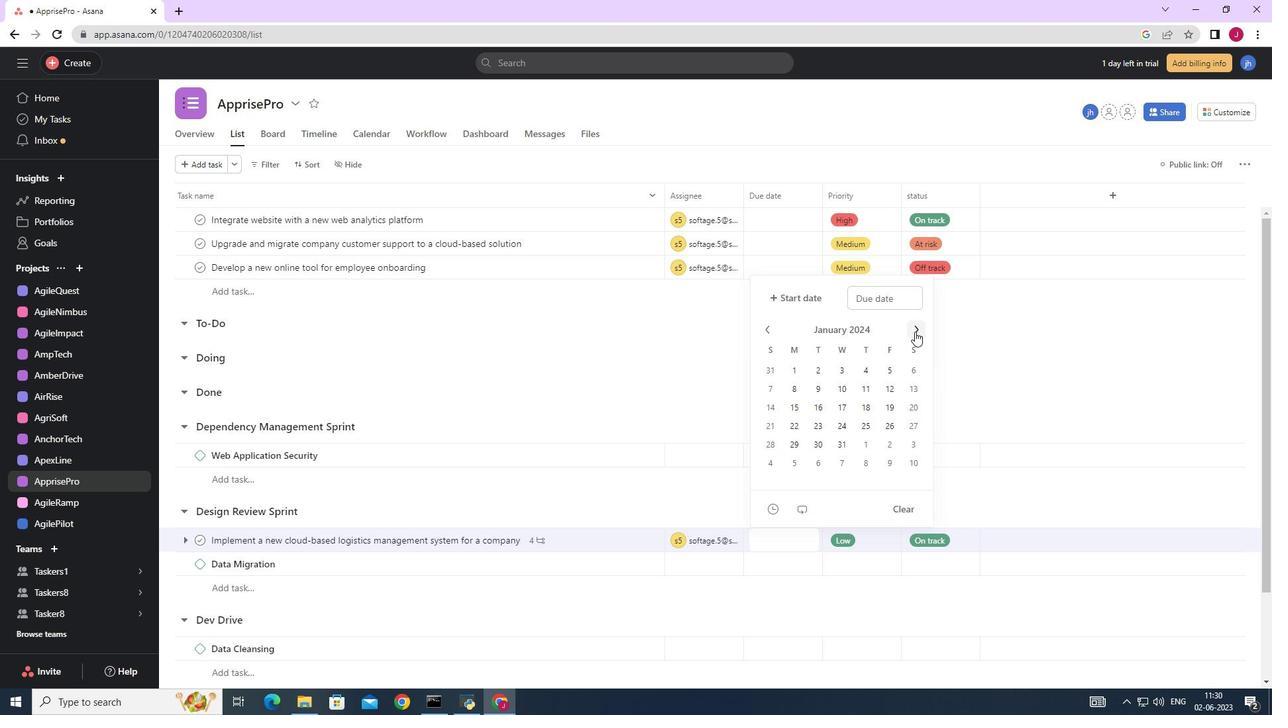 
Action: Mouse pressed left at (915, 331)
Screenshot: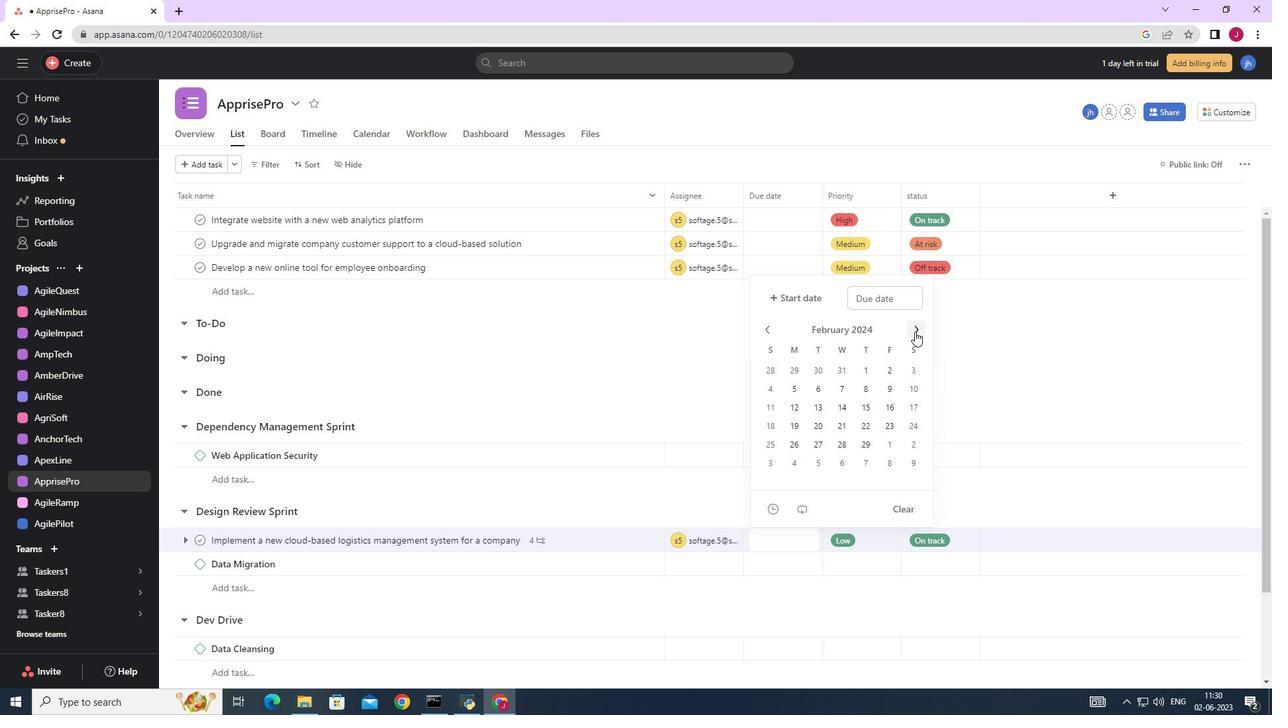 
Action: Mouse pressed left at (915, 331)
Screenshot: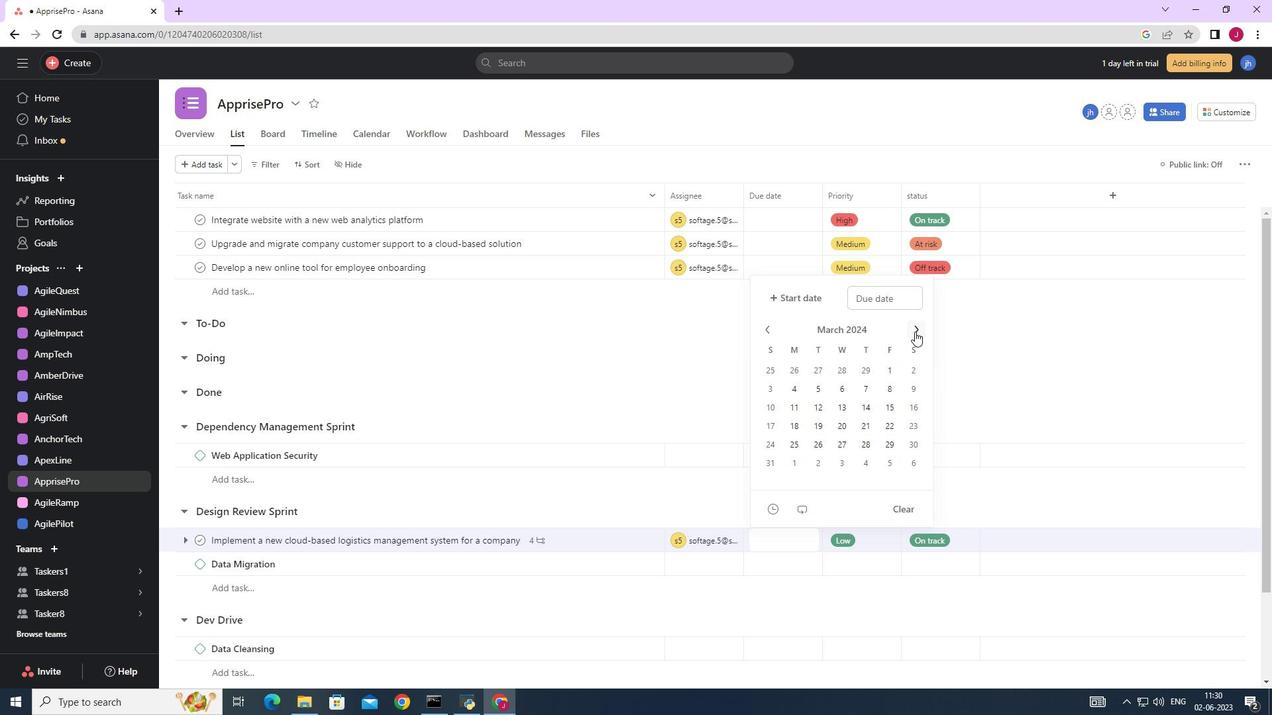 
Action: Mouse moved to (862, 408)
Screenshot: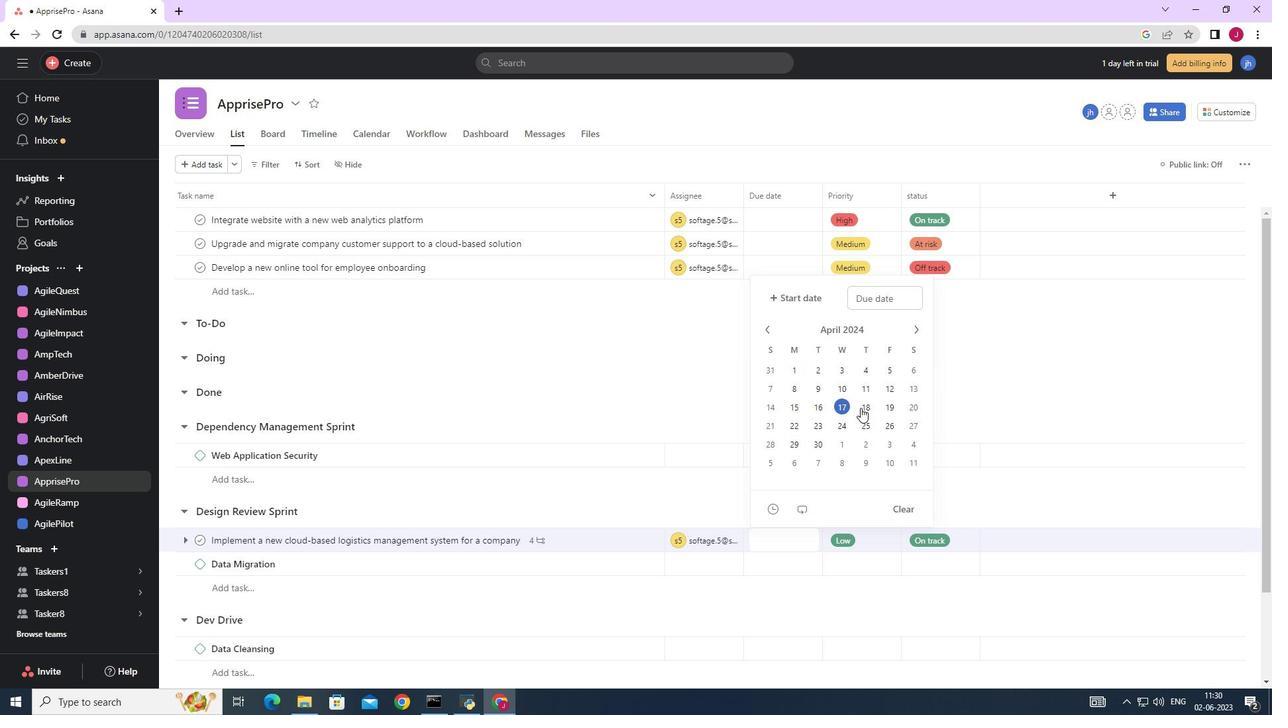 
Action: Mouse pressed left at (862, 408)
Screenshot: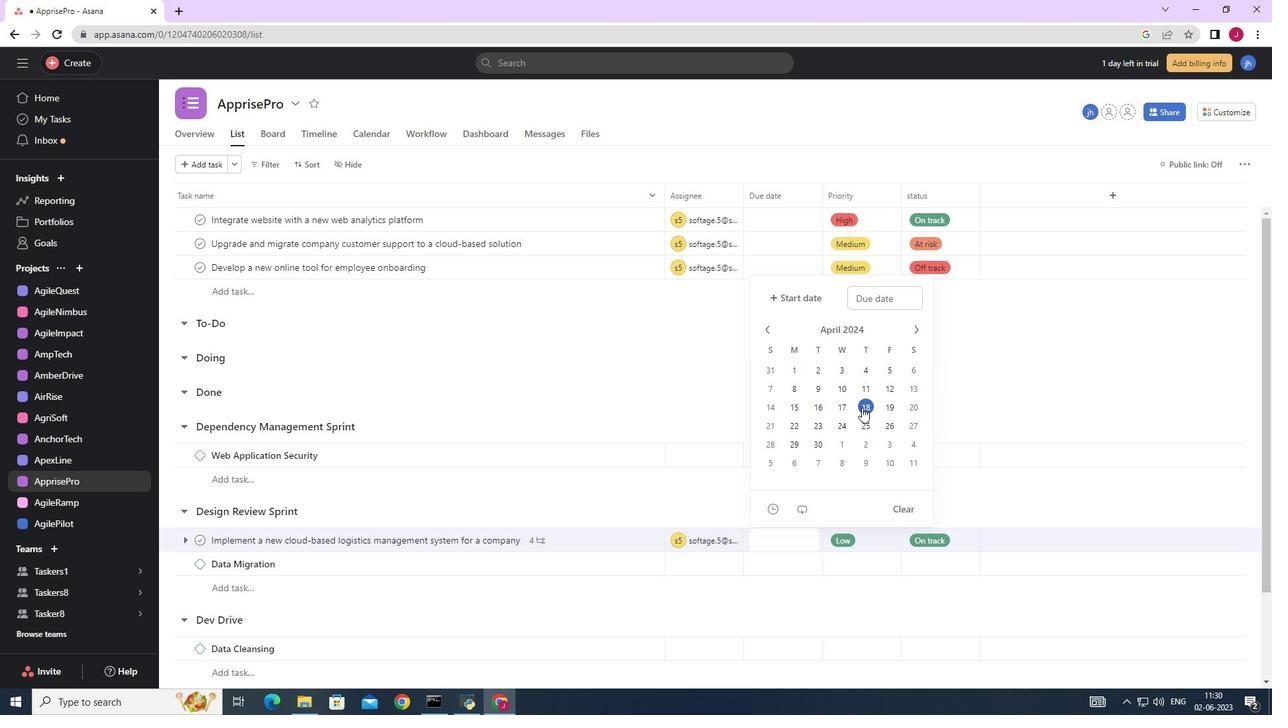 
Action: Mouse moved to (1135, 375)
Screenshot: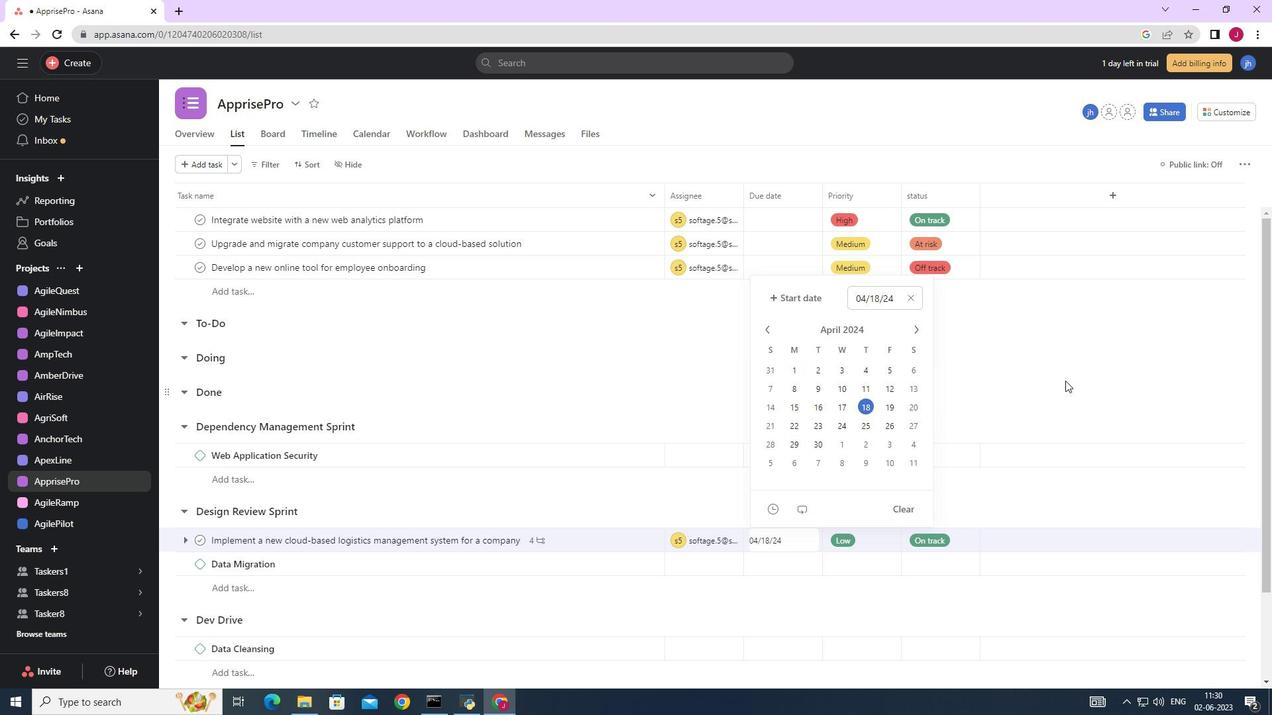 
Action: Mouse pressed left at (1135, 375)
Screenshot: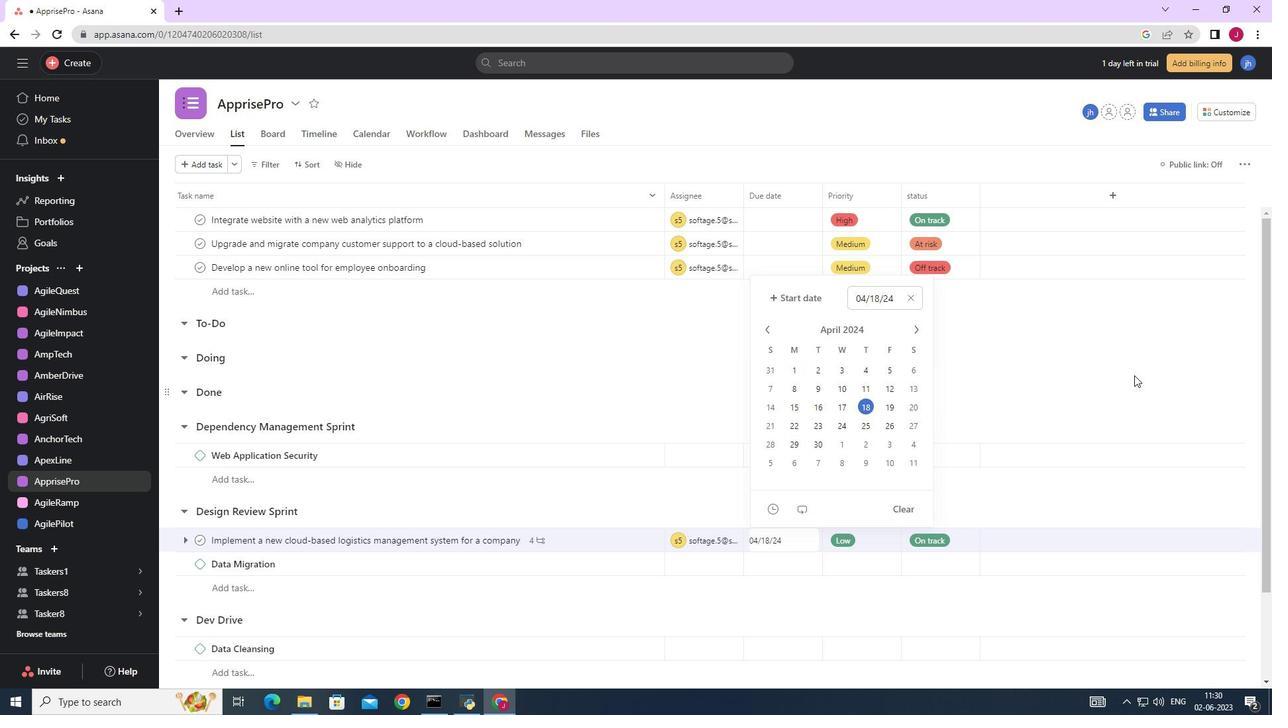 
